 Task: Move the position of the card to 1.
Action: Mouse pressed left at (412, 230)
Screenshot: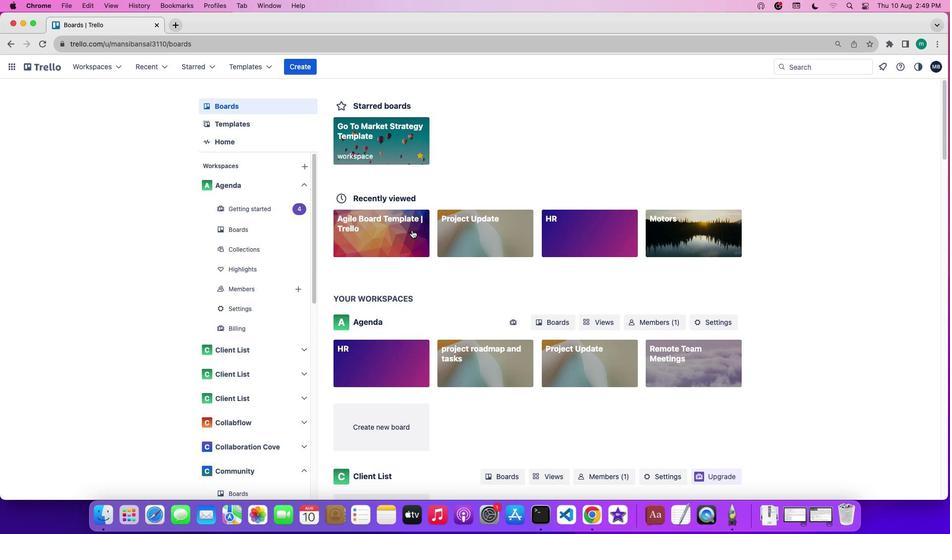 
Action: Mouse moved to (133, 175)
Screenshot: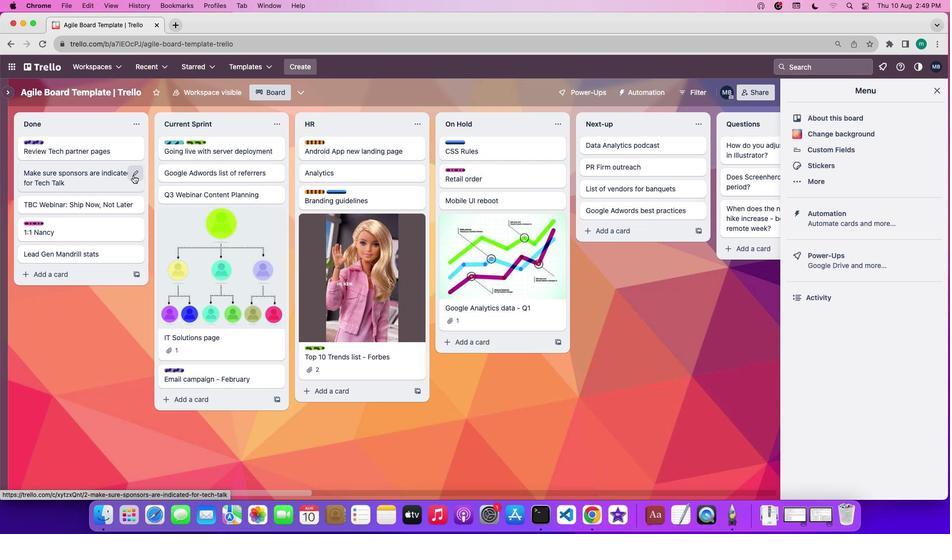 
Action: Mouse pressed left at (133, 175)
Screenshot: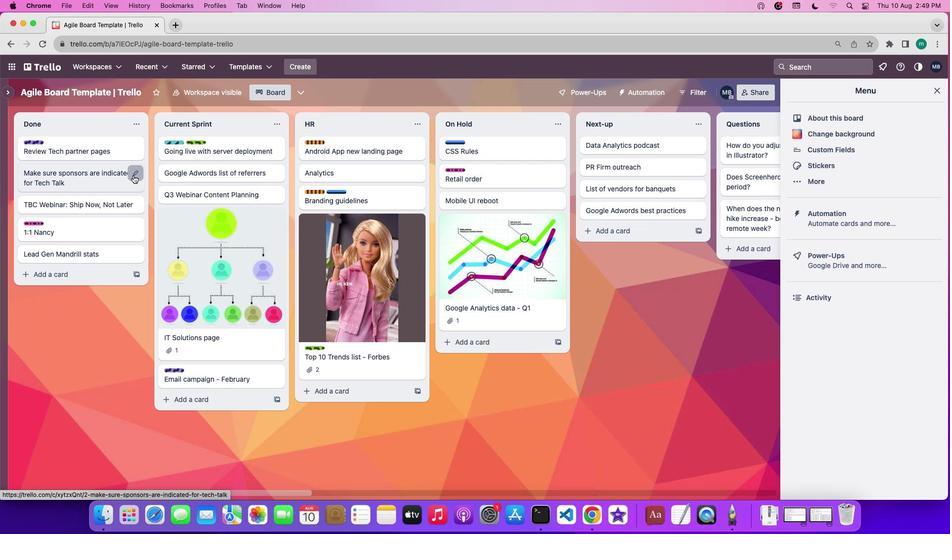 
Action: Mouse moved to (177, 238)
Screenshot: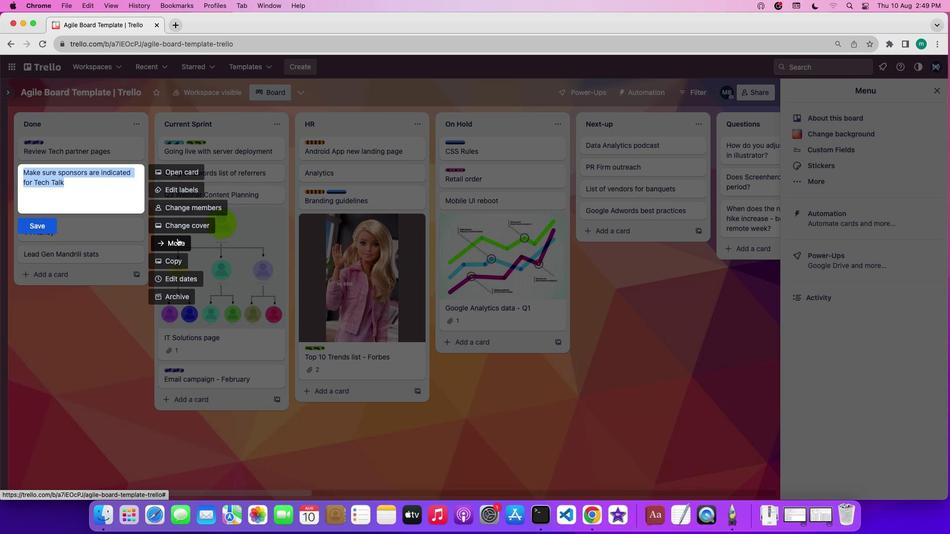 
Action: Mouse pressed left at (177, 238)
Screenshot: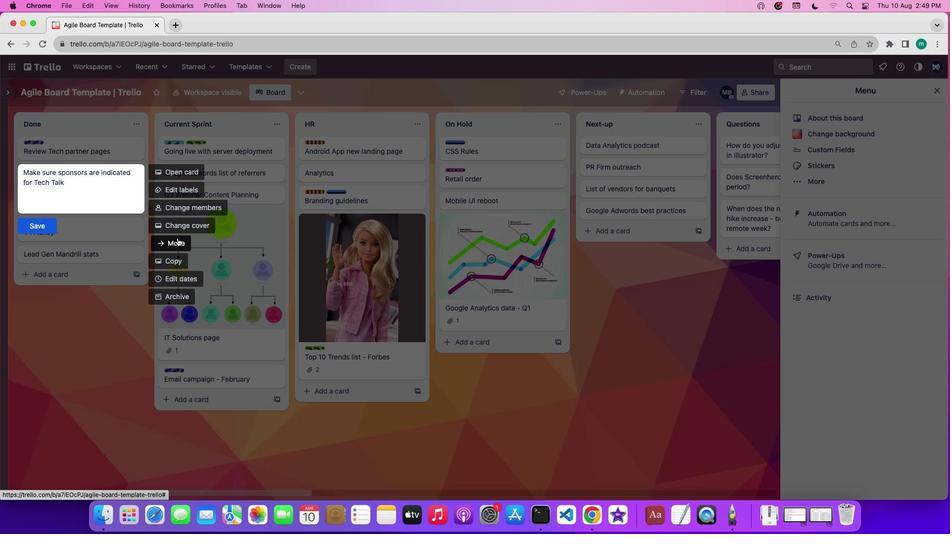 
Action: Mouse moved to (266, 342)
Screenshot: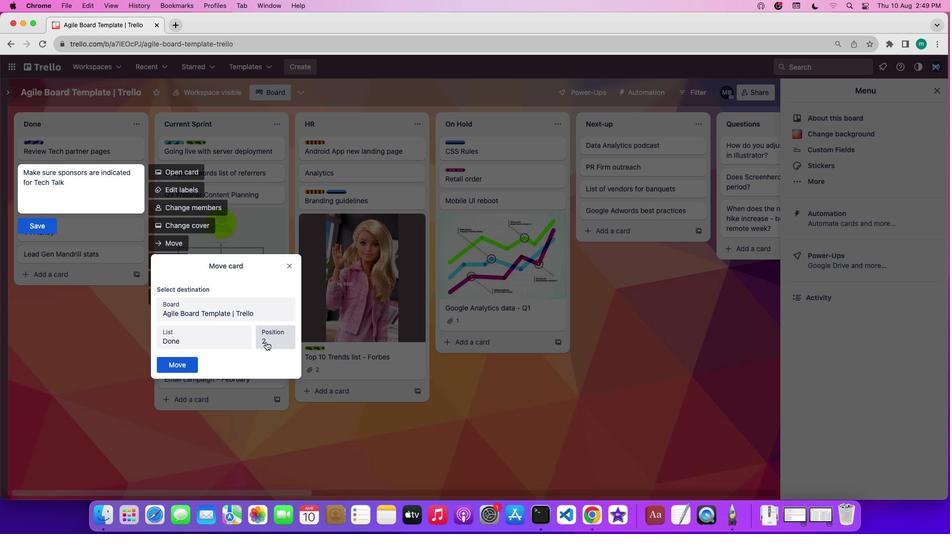 
Action: Mouse pressed left at (266, 342)
Screenshot: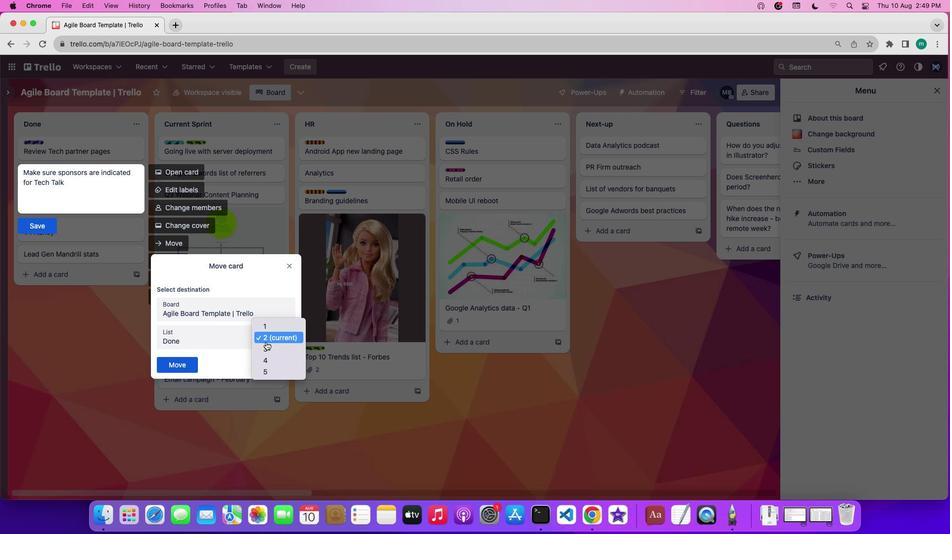 
Action: Mouse moved to (270, 325)
Screenshot: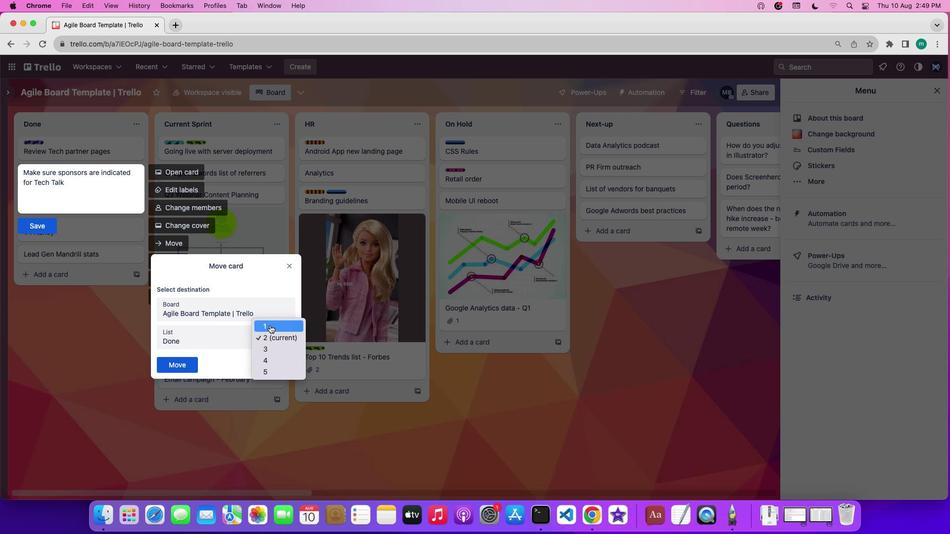 
Action: Mouse pressed left at (270, 325)
Screenshot: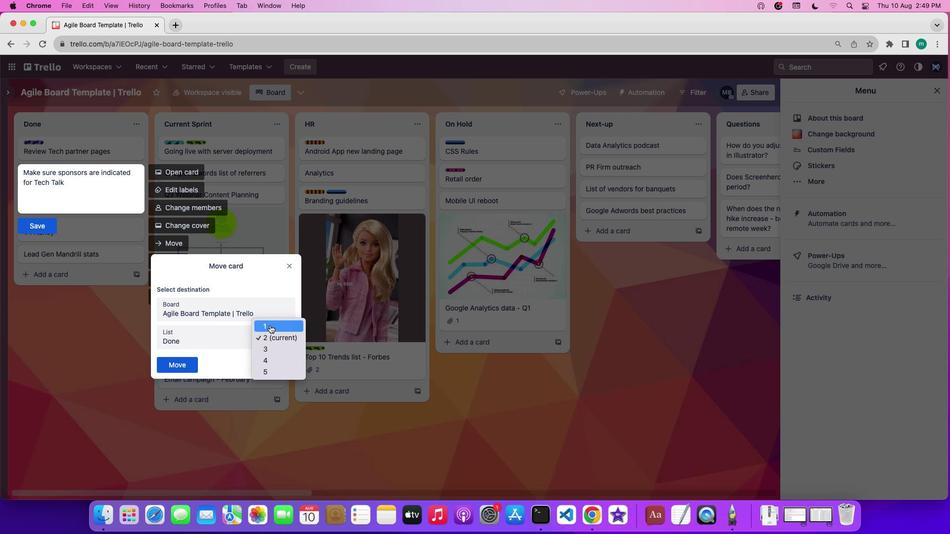 
Action: Mouse moved to (186, 362)
Screenshot: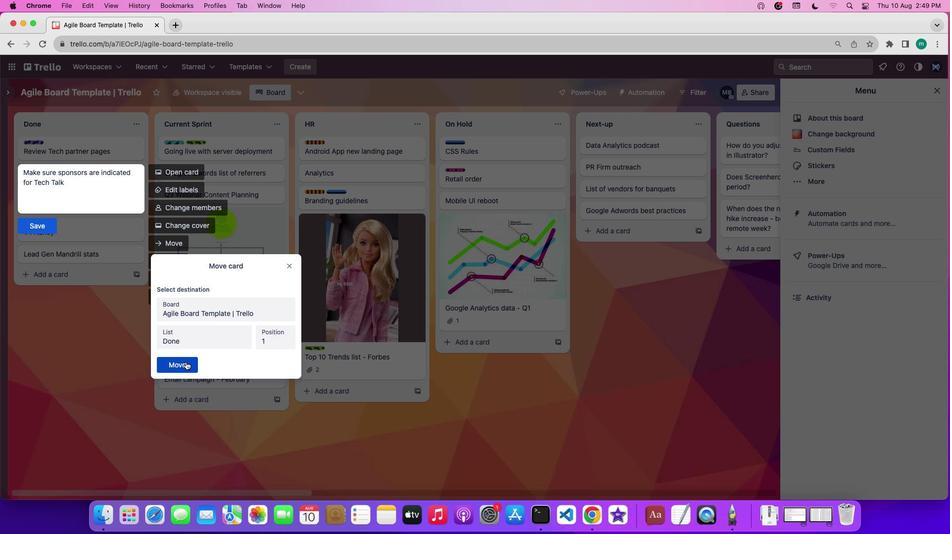 
Action: Mouse pressed left at (186, 362)
Screenshot: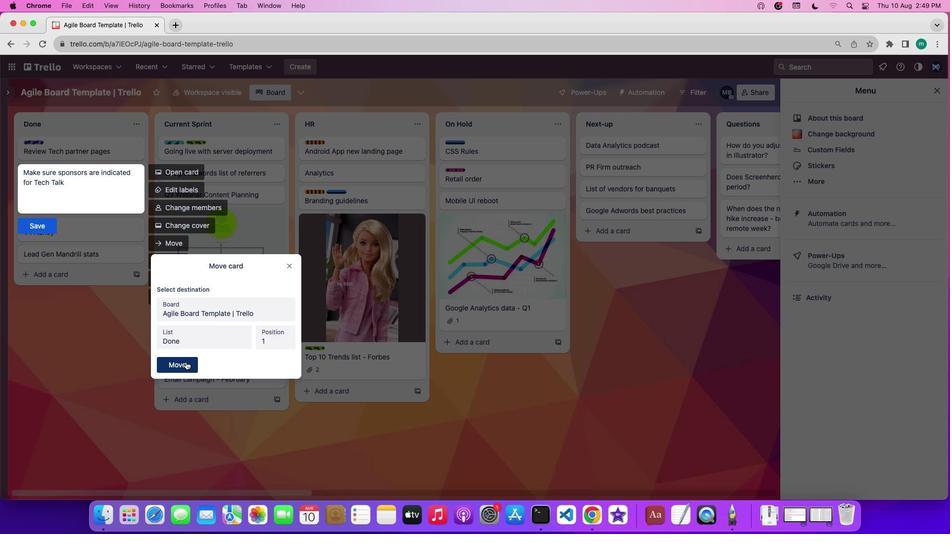 
